 Task: Create an event for the team-building paintball event on the 28th at 4:00 PM.
Action: Mouse moved to (33, 254)
Screenshot: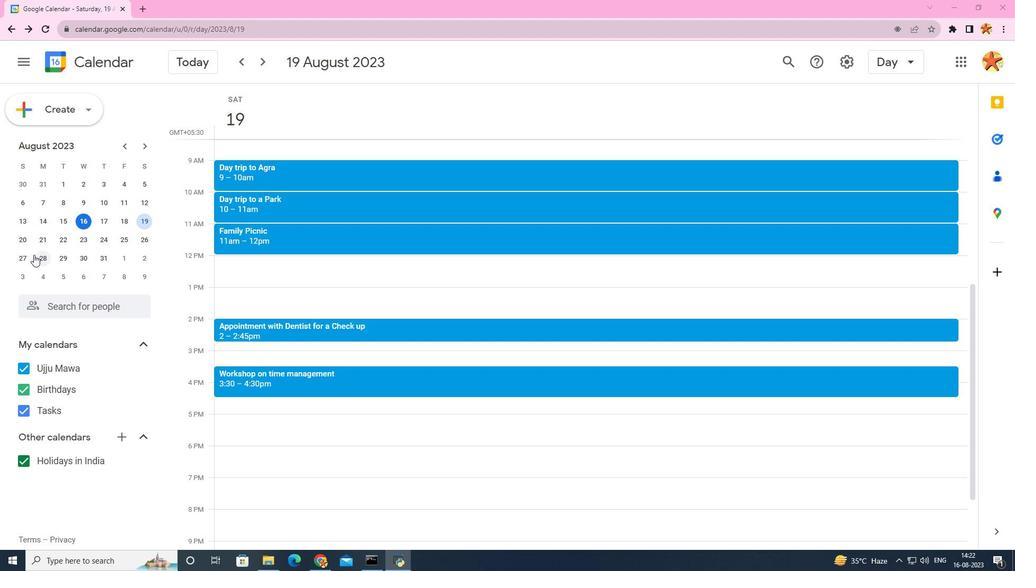 
Action: Mouse pressed left at (33, 254)
Screenshot: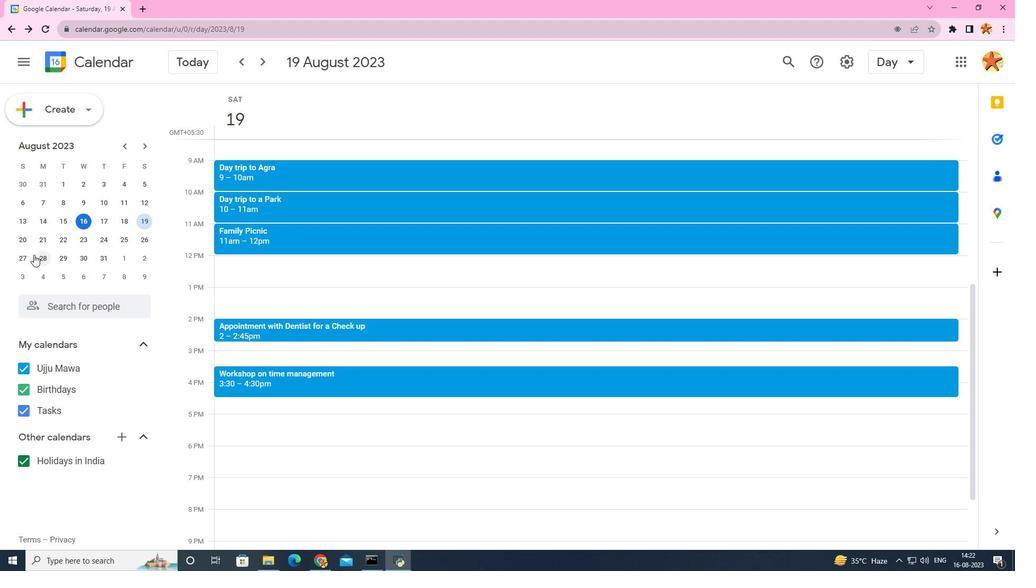 
Action: Mouse moved to (237, 394)
Screenshot: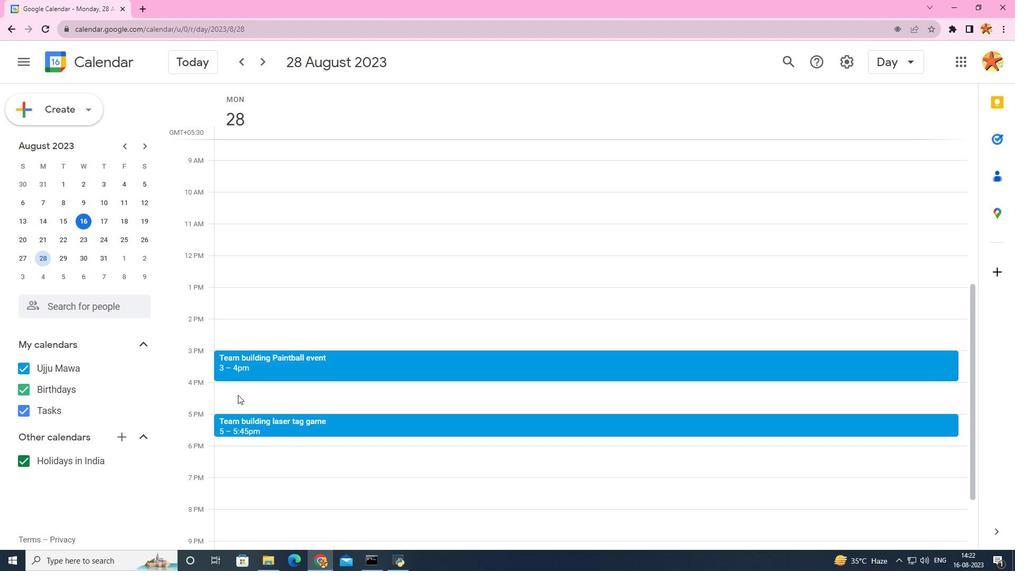 
Action: Mouse pressed left at (237, 394)
Screenshot: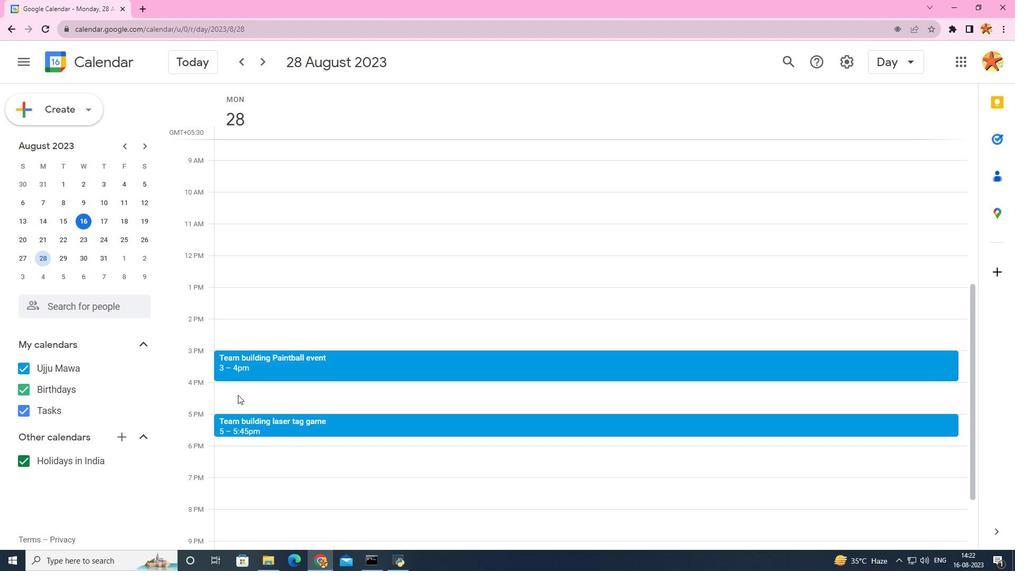 
Action: Mouse moved to (541, 184)
Screenshot: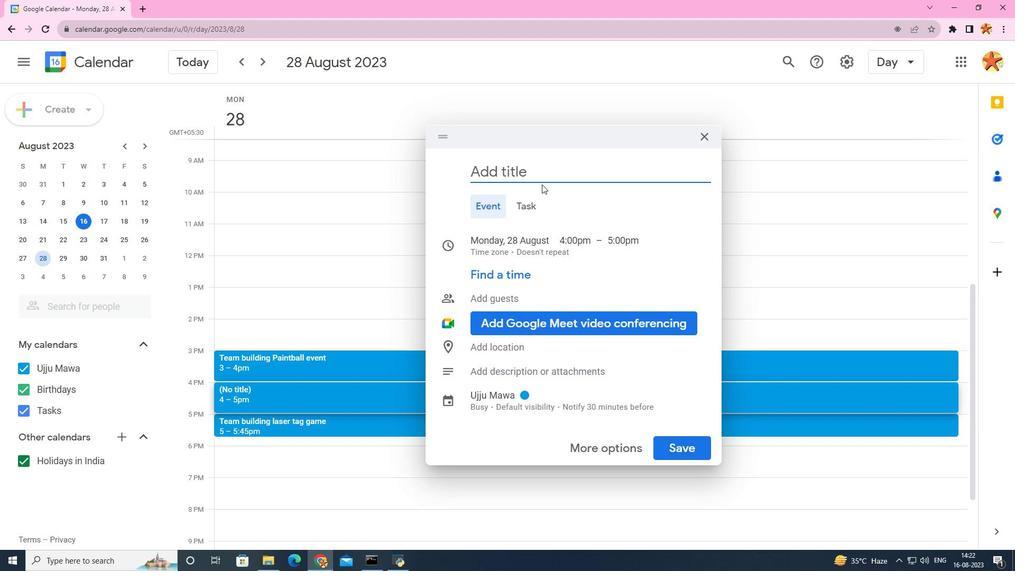 
Action: Key pressed <Key.caps_lock>T<Key.caps_lock>eam<Key.space>building<Key.space><Key.caps_lock>P<Key.caps_lock>aintball
Screenshot: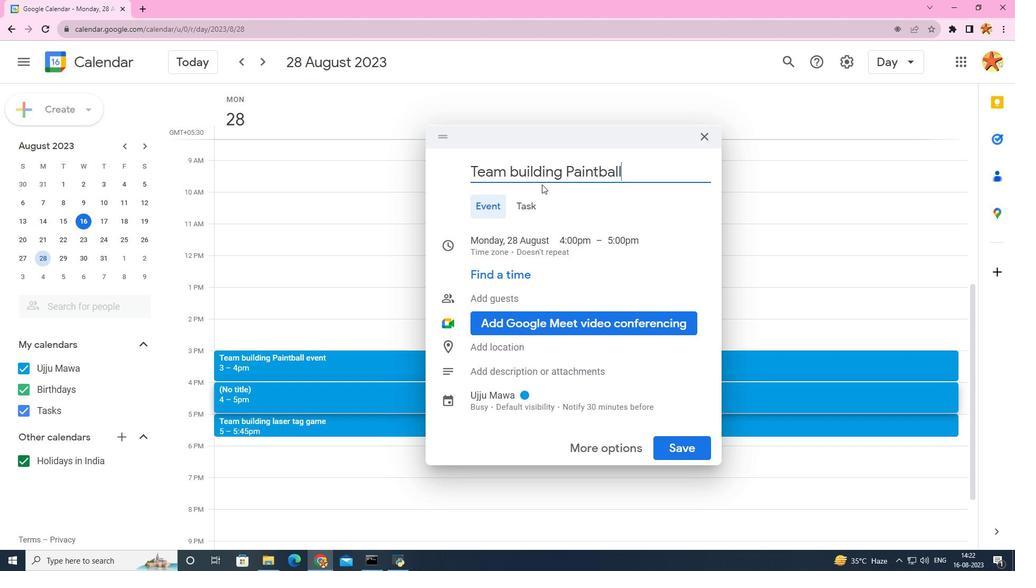 
Action: Mouse moved to (541, 184)
Screenshot: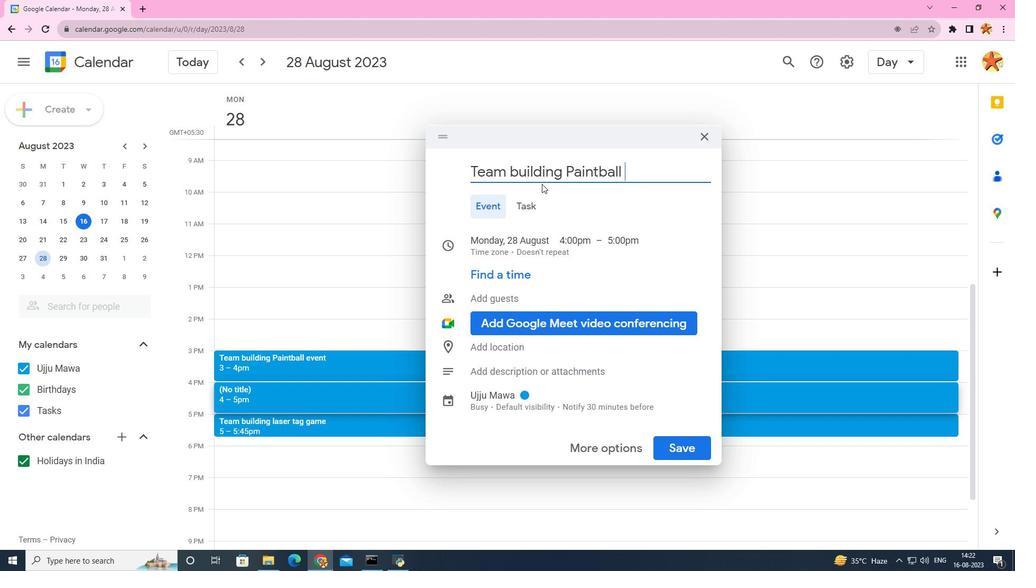 
Action: Key pressed <Key.space>event
Screenshot: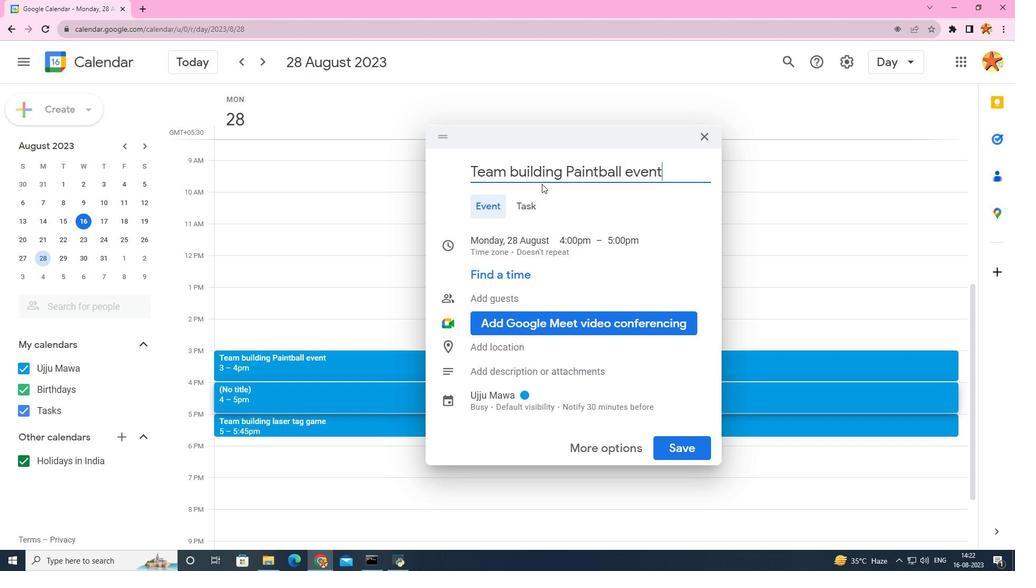 
Action: Mouse moved to (666, 445)
Screenshot: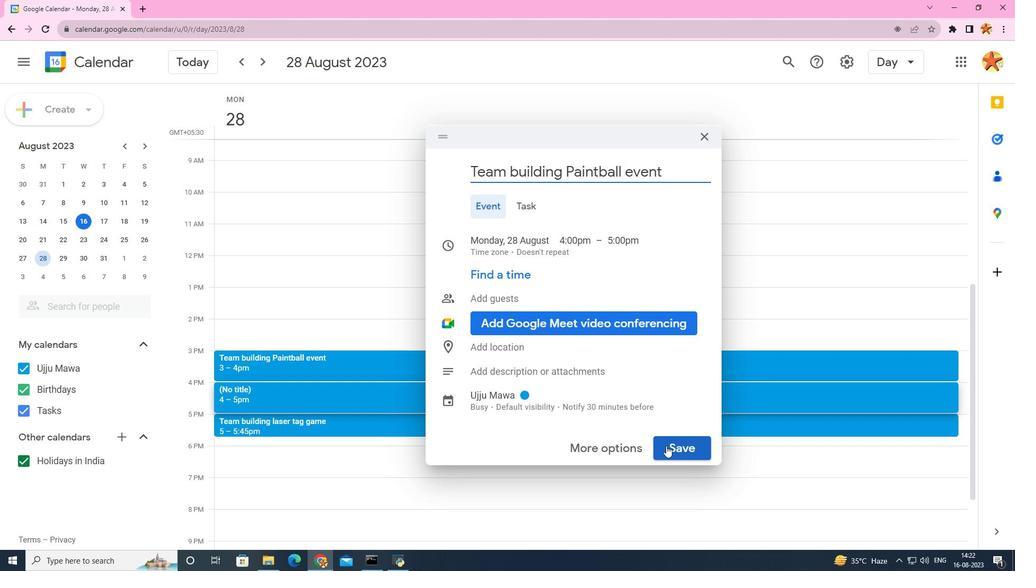 
Action: Mouse pressed left at (666, 445)
Screenshot: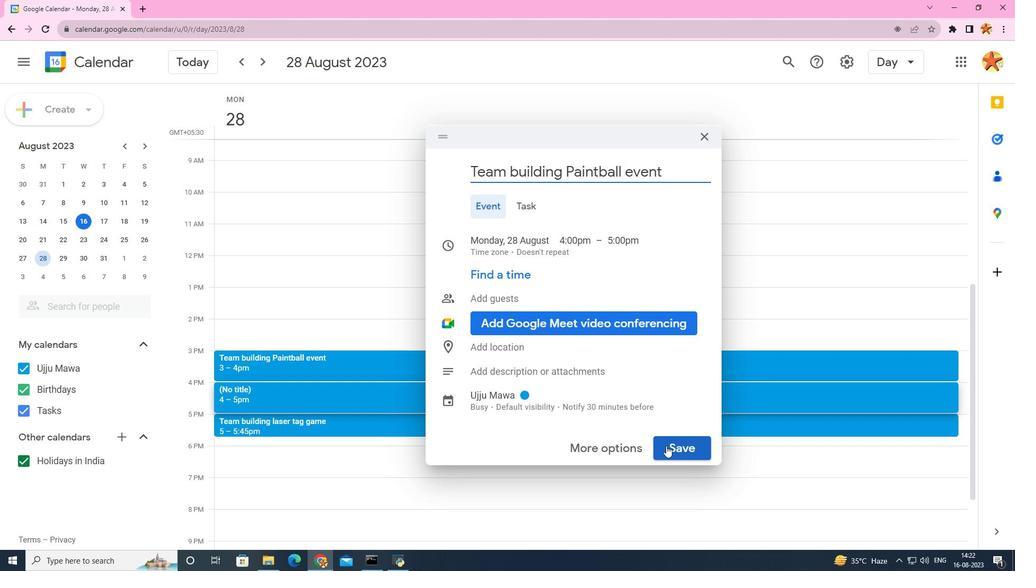 
